 Task: Insert email draft to "mail.australia7@gmail.com" with the subject "Important".
Action: Mouse moved to (131, 66)
Screenshot: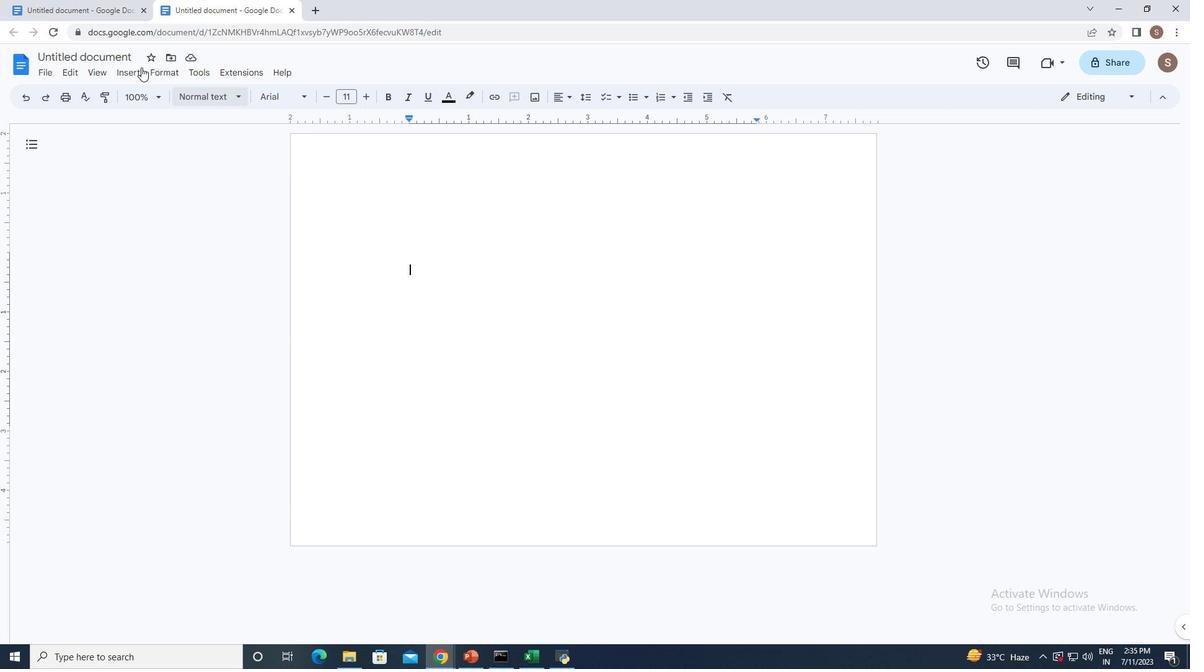 
Action: Mouse pressed left at (131, 66)
Screenshot: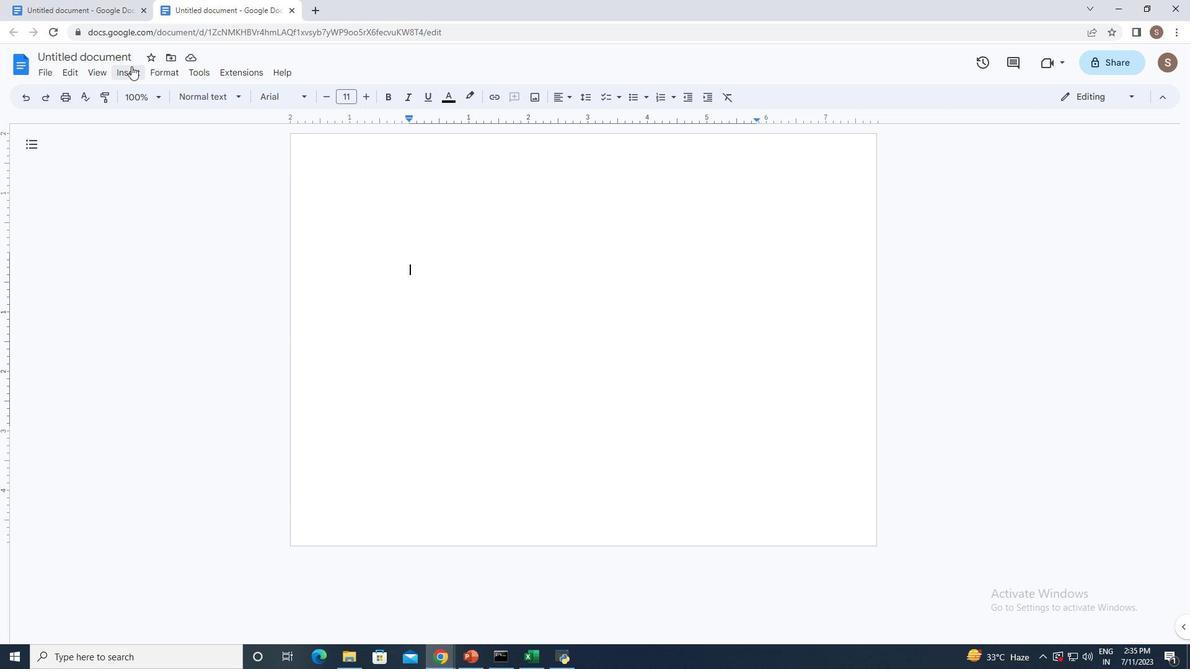 
Action: Mouse moved to (168, 277)
Screenshot: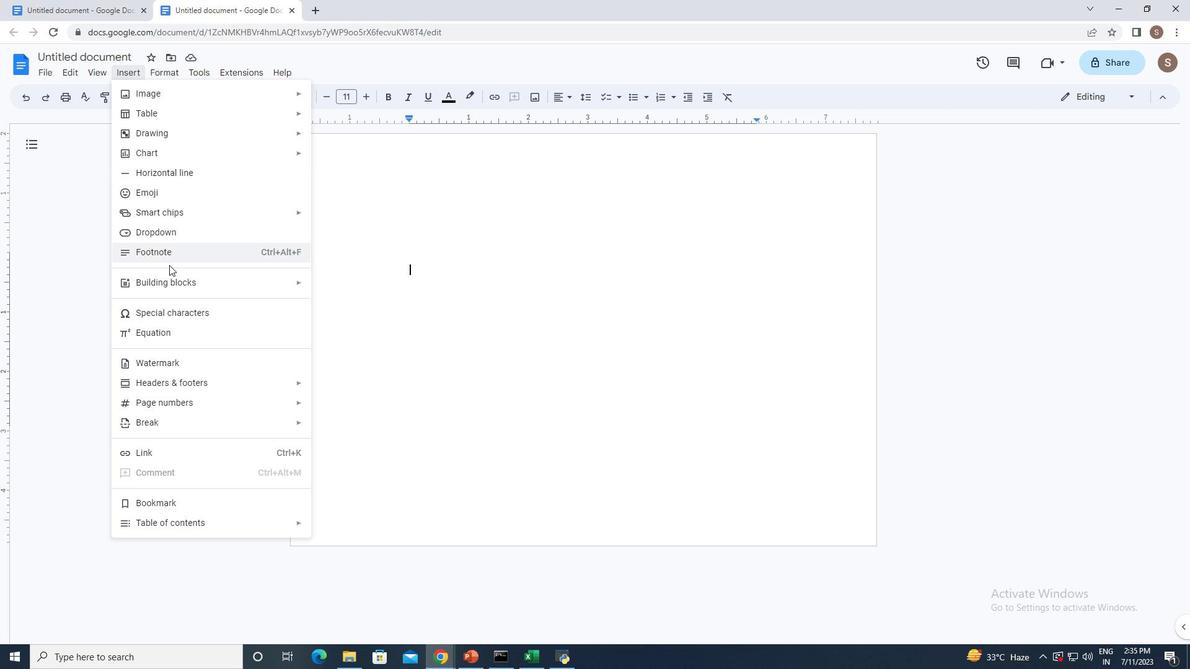 
Action: Mouse pressed left at (168, 277)
Screenshot: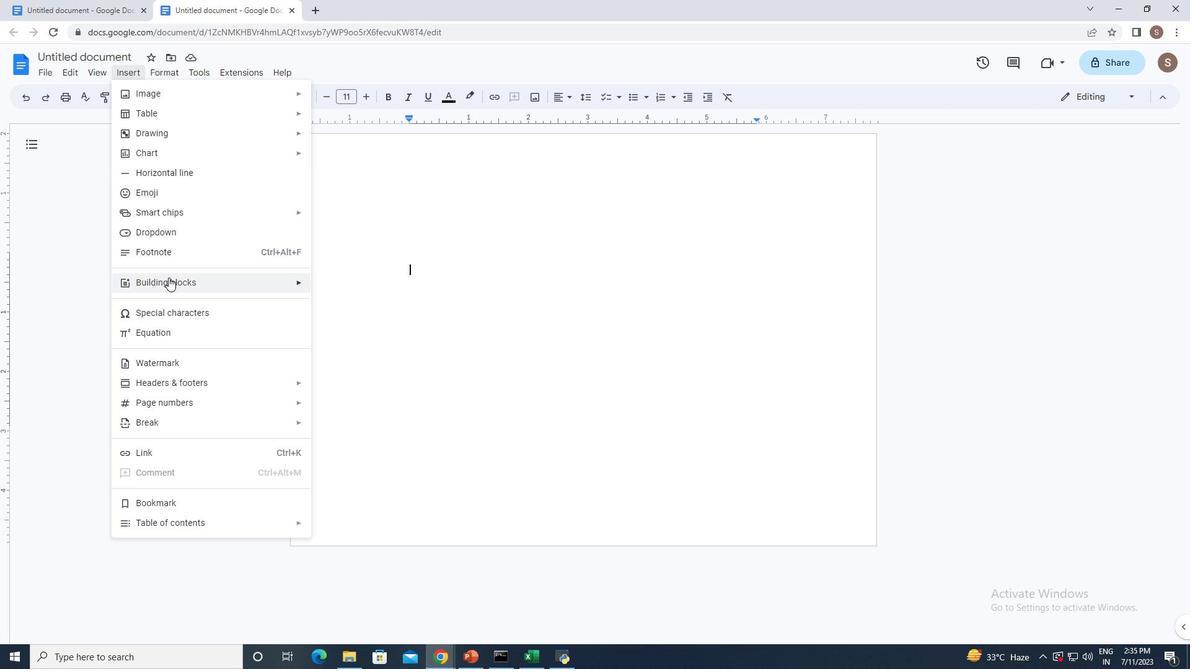 
Action: Mouse moved to (420, 309)
Screenshot: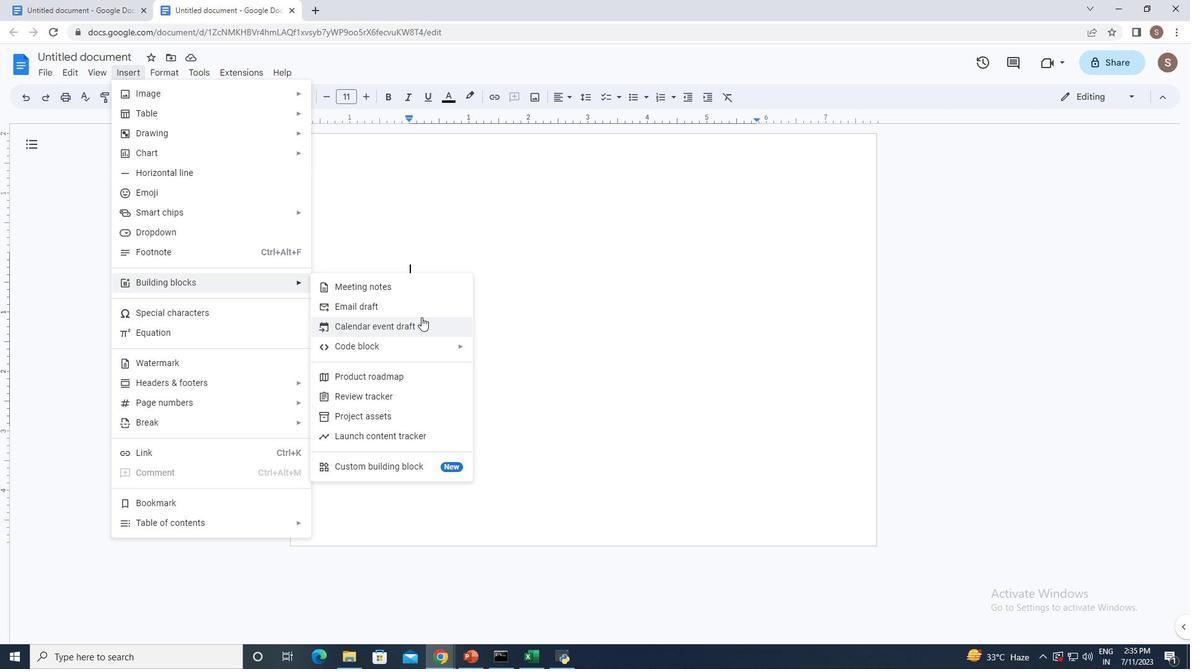 
Action: Mouse pressed left at (420, 309)
Screenshot: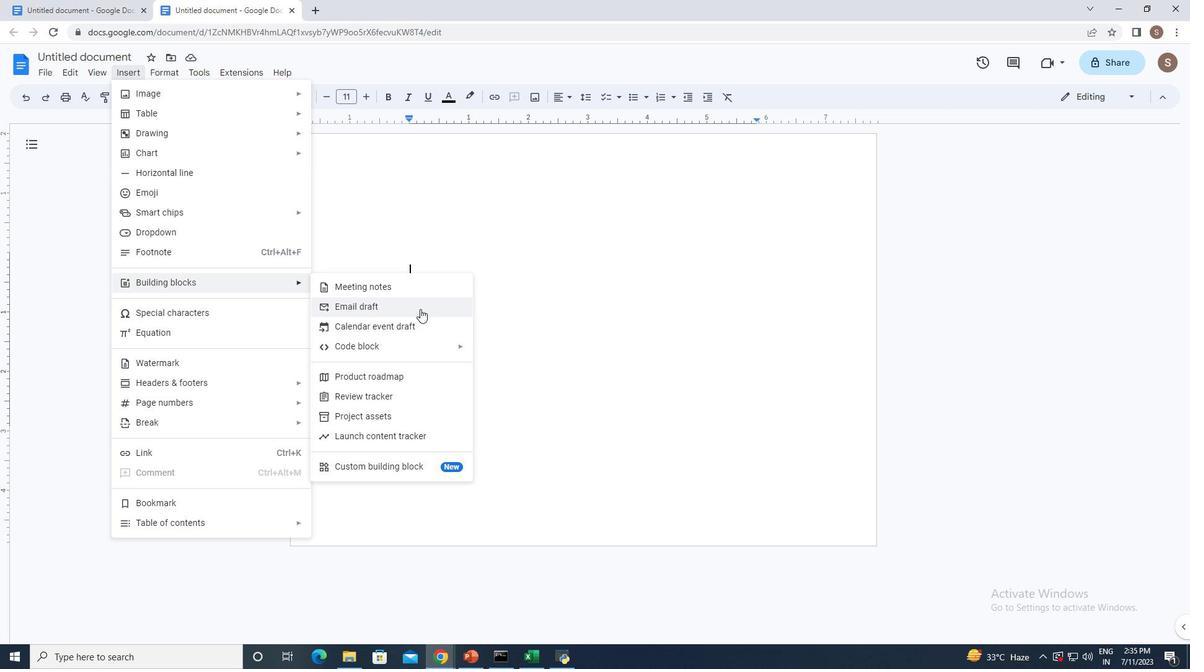 
Action: Mouse moved to (492, 290)
Screenshot: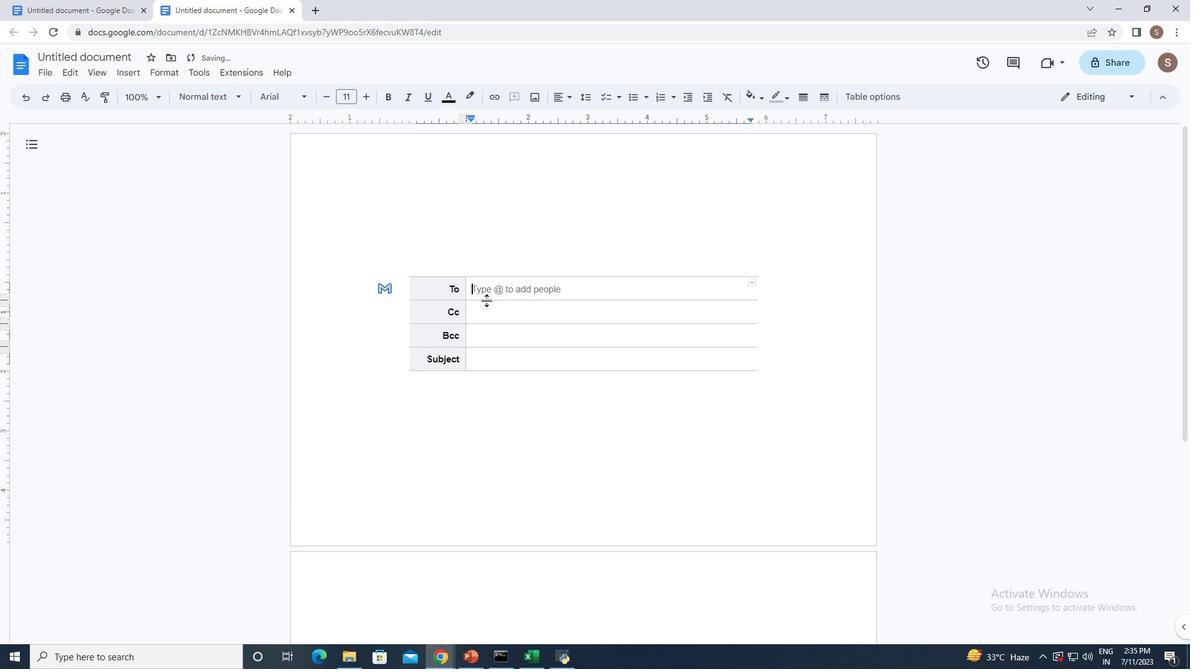 
Action: Mouse pressed left at (492, 290)
Screenshot: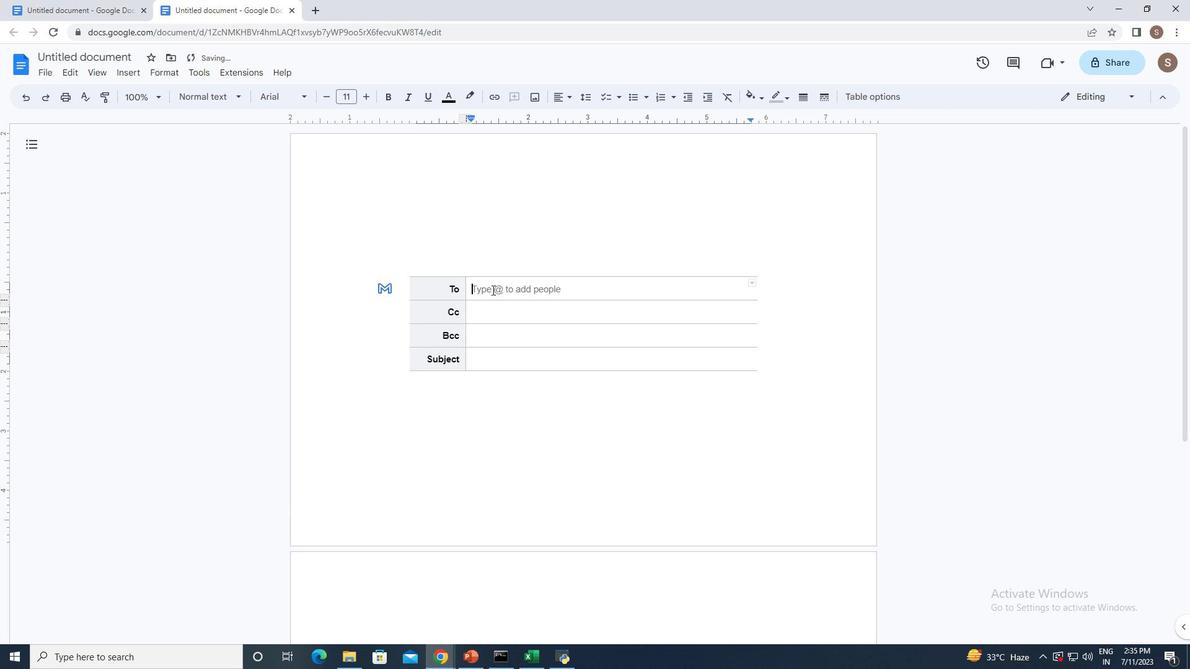 
Action: Key pressed mail.australia7<Key.shift>@gmail.com
Screenshot: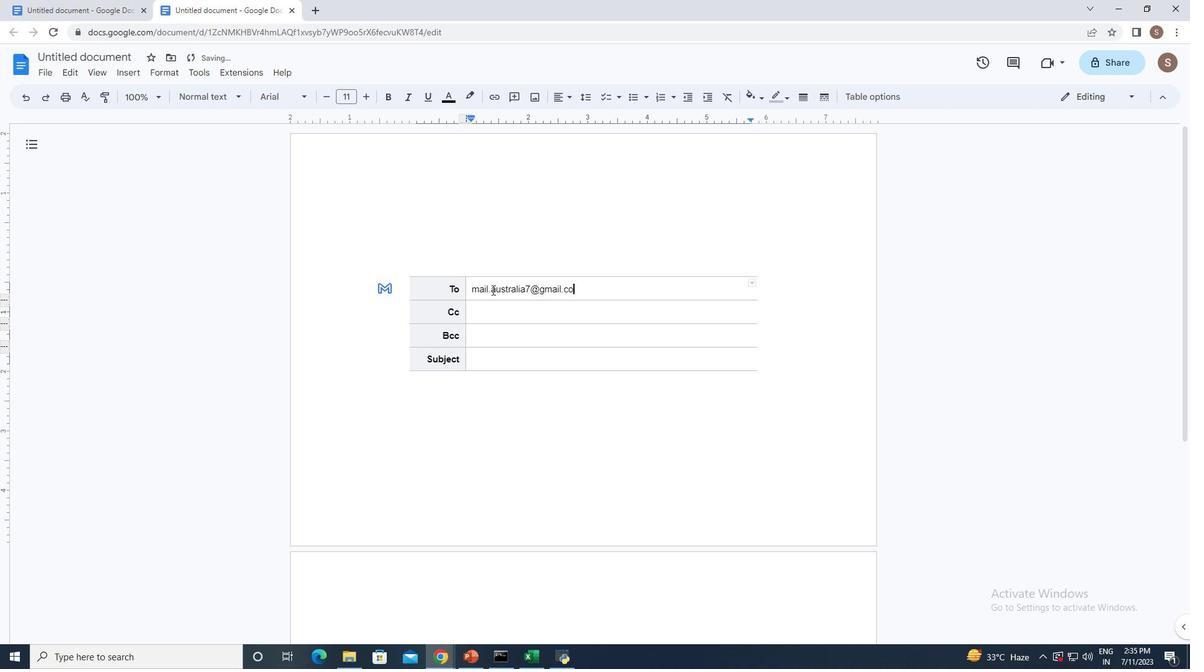 
Action: Mouse moved to (492, 360)
Screenshot: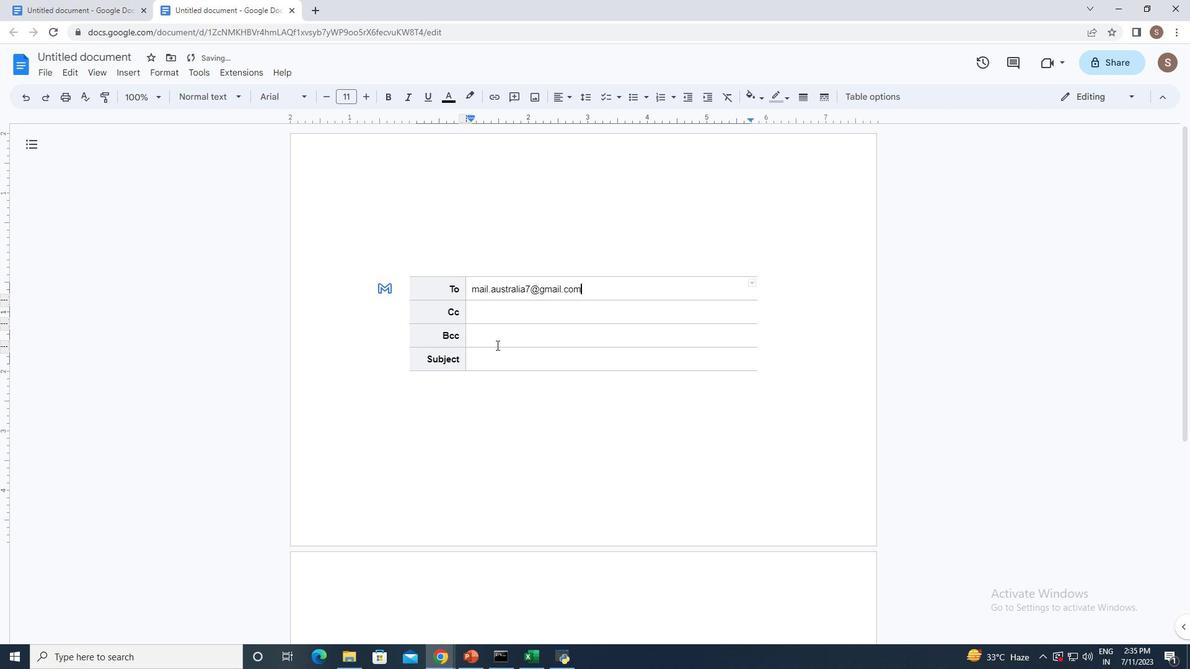 
Action: Mouse pressed left at (492, 360)
Screenshot: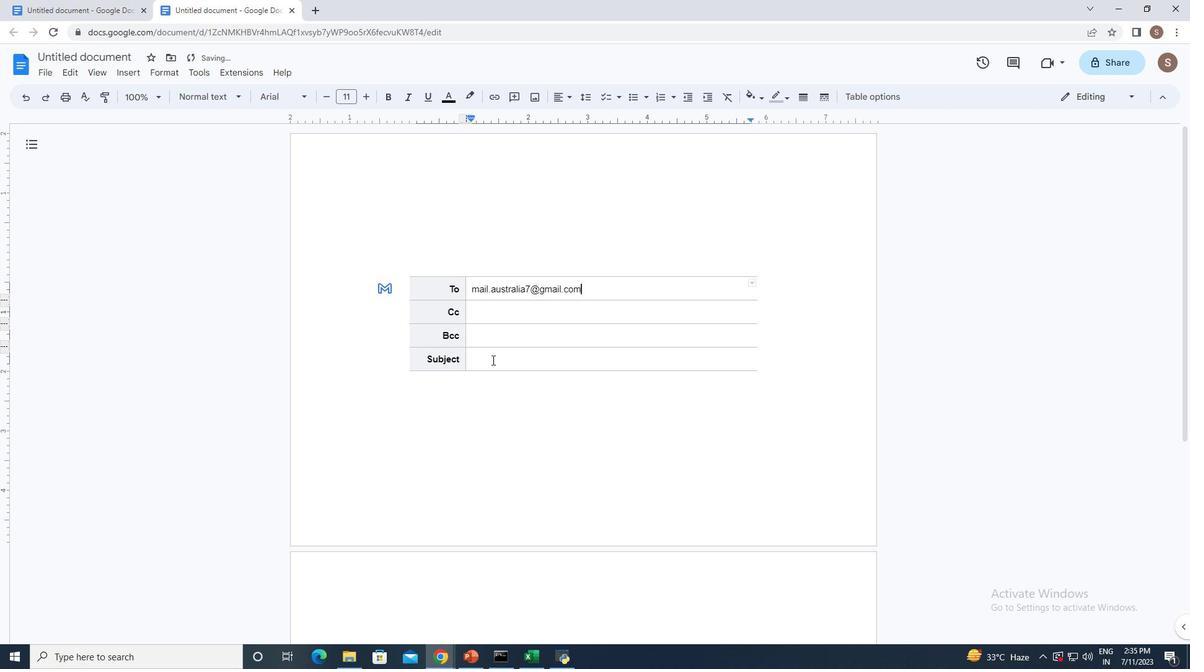
Action: Key pressed <Key.shift_r>Important
Screenshot: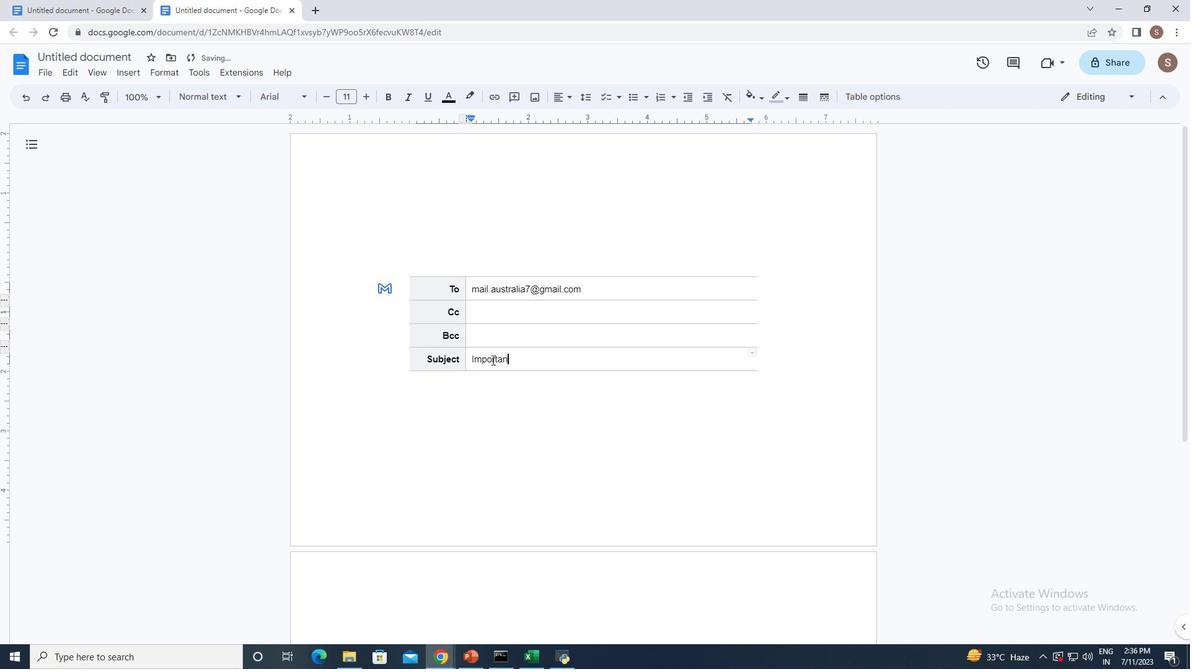
Action: Mouse moved to (527, 453)
Screenshot: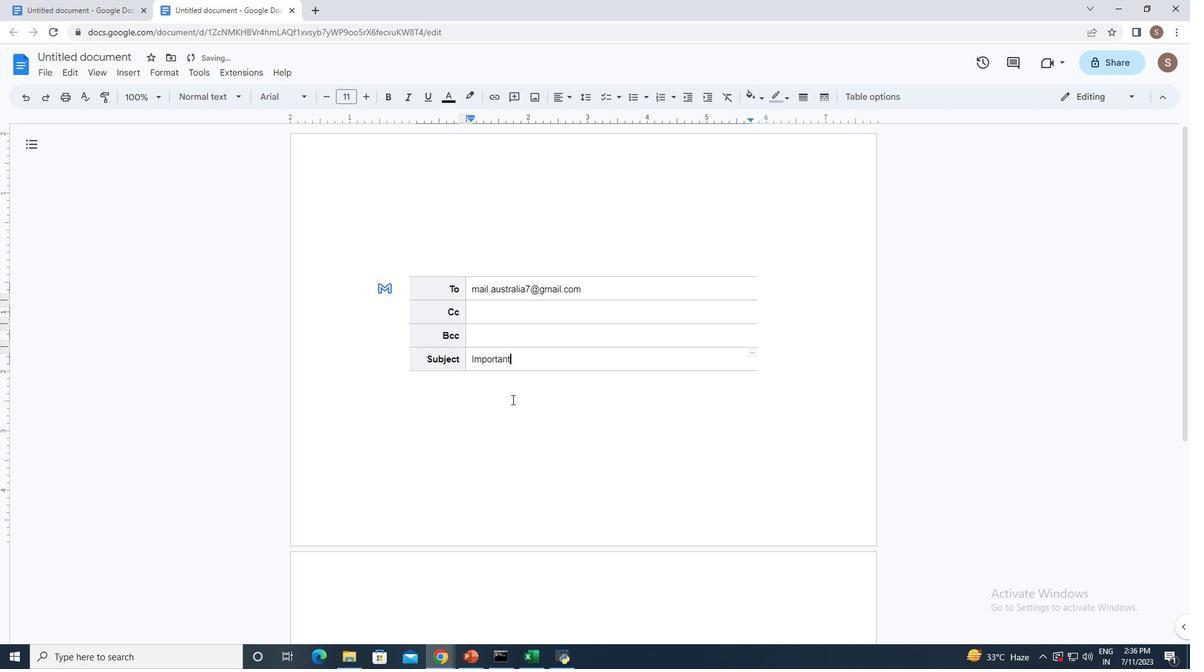 
